 Task: Create a due date automation trigger when advanced on, 2 working days before a card is due add content with a description starting with resumeat 11:00 AM.
Action: Mouse moved to (1217, 99)
Screenshot: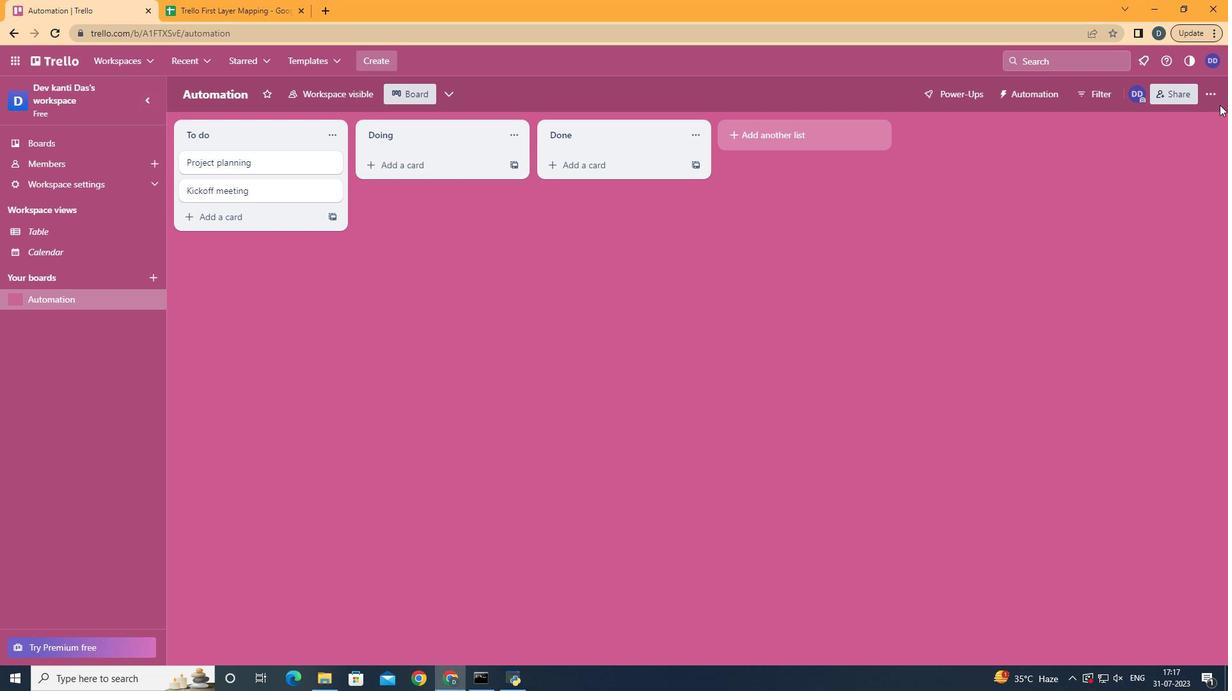 
Action: Mouse pressed left at (1217, 99)
Screenshot: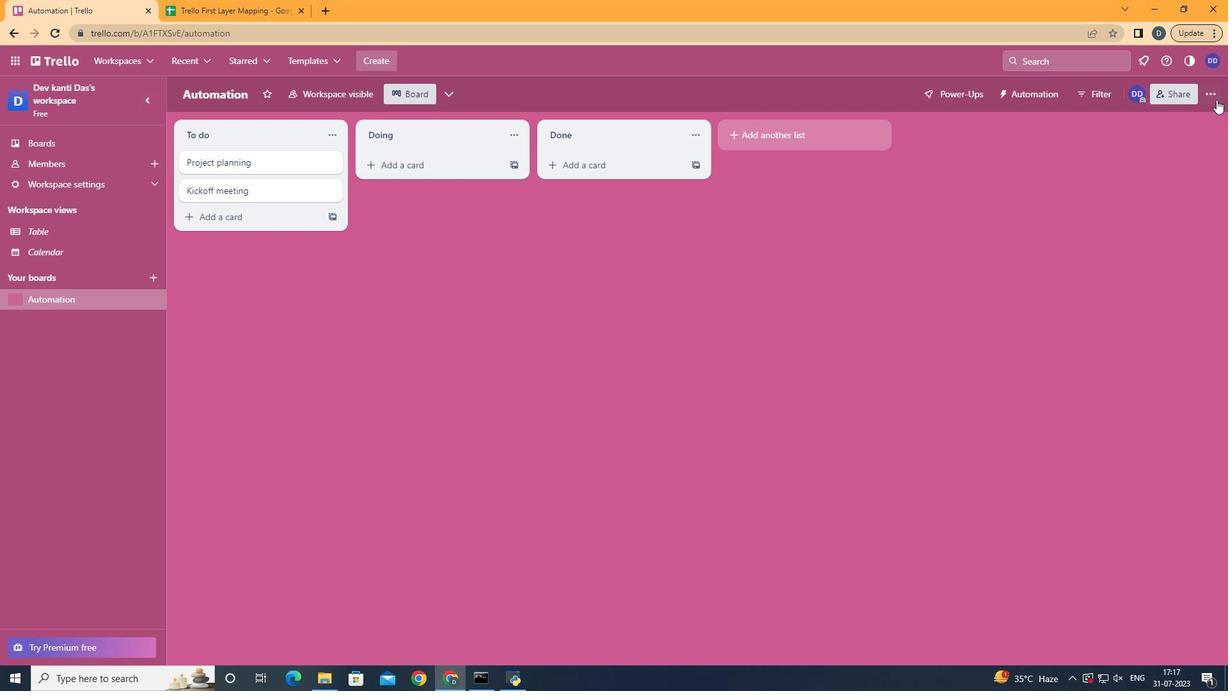 
Action: Mouse moved to (1123, 255)
Screenshot: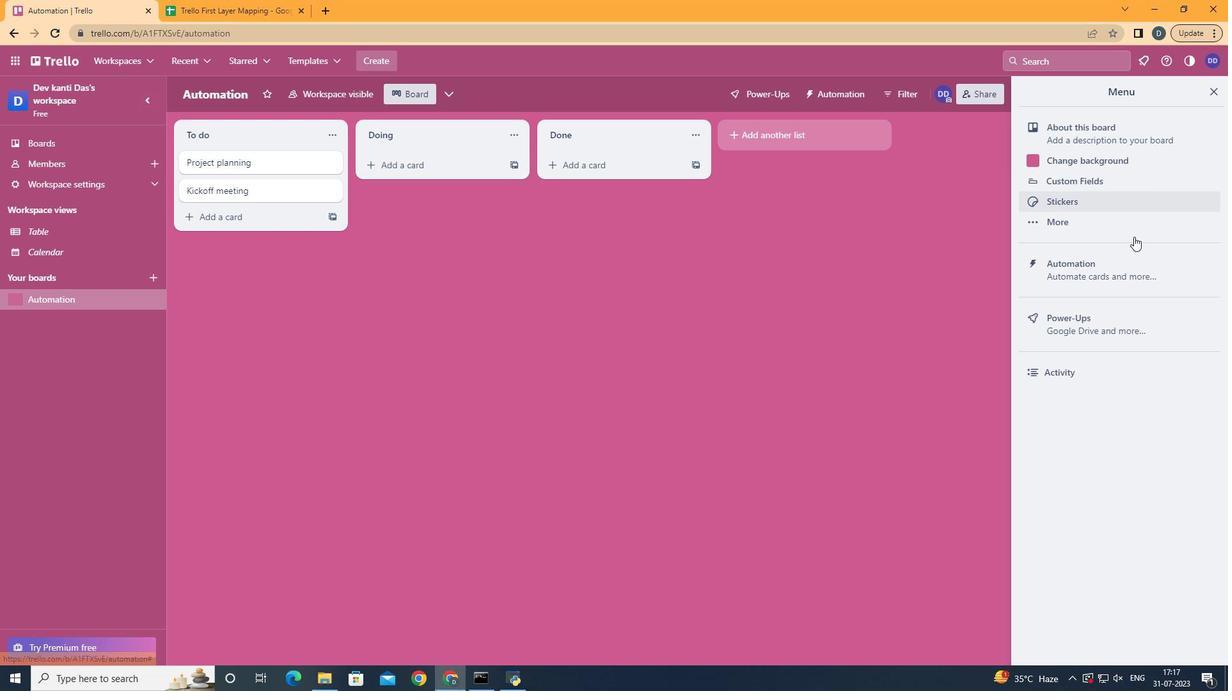 
Action: Mouse pressed left at (1123, 255)
Screenshot: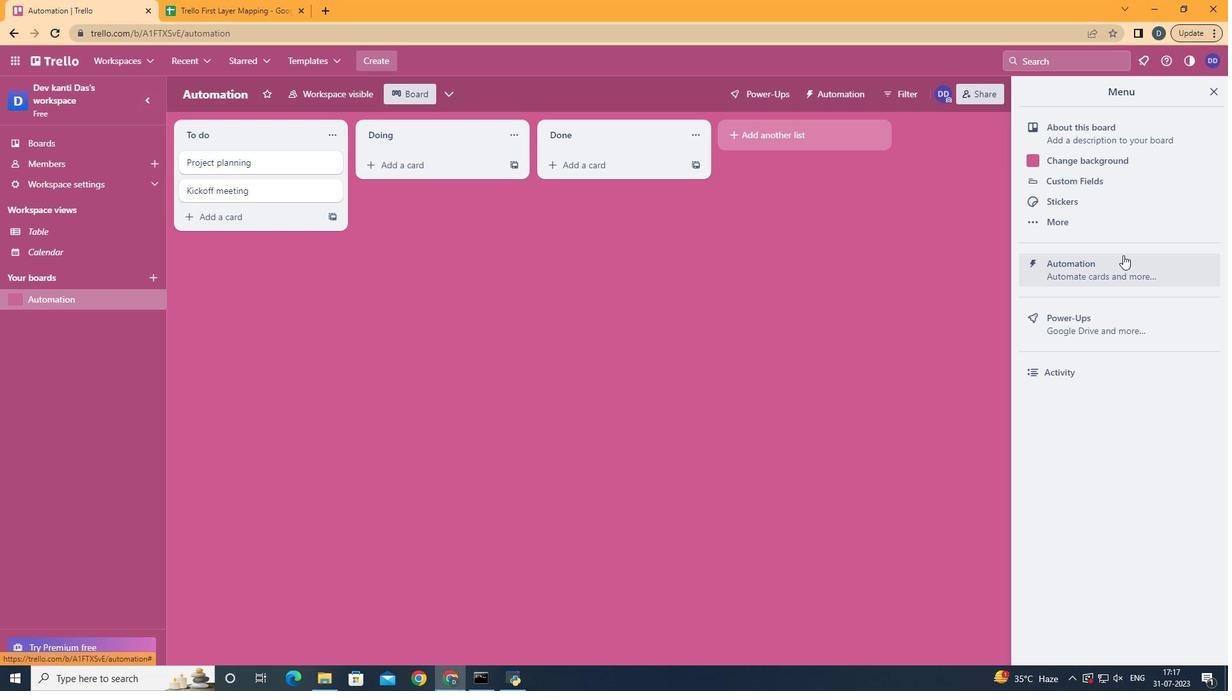 
Action: Mouse moved to (246, 262)
Screenshot: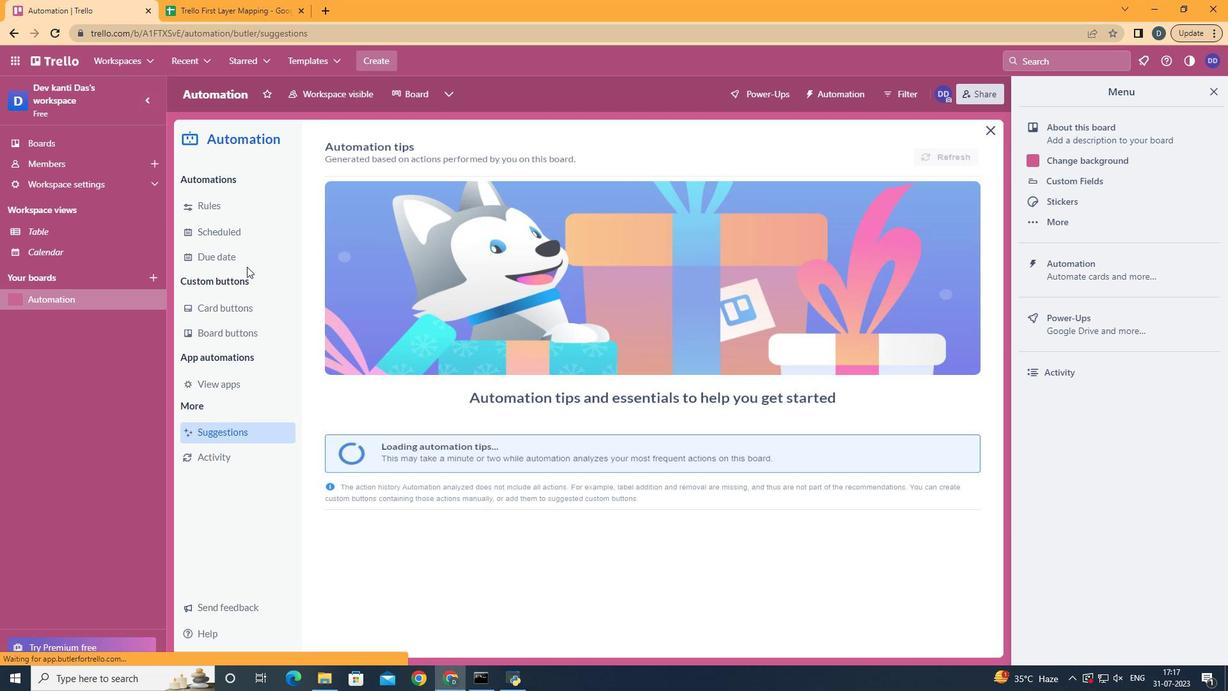 
Action: Mouse pressed left at (246, 262)
Screenshot: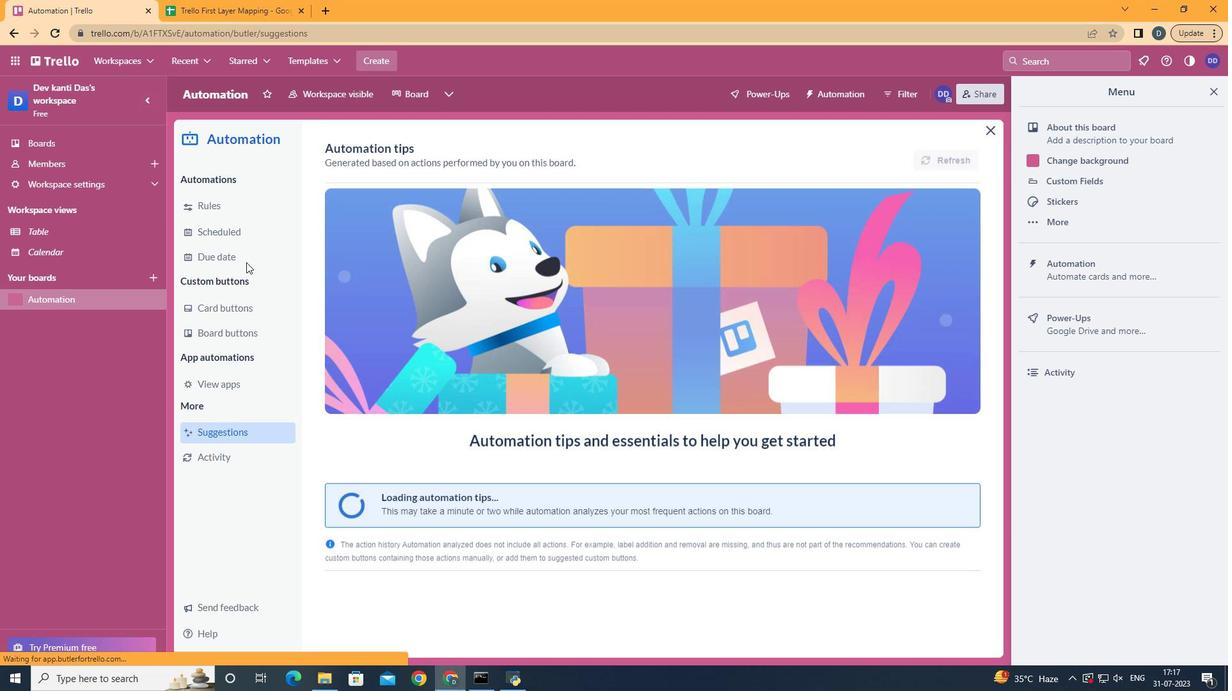 
Action: Mouse moved to (893, 153)
Screenshot: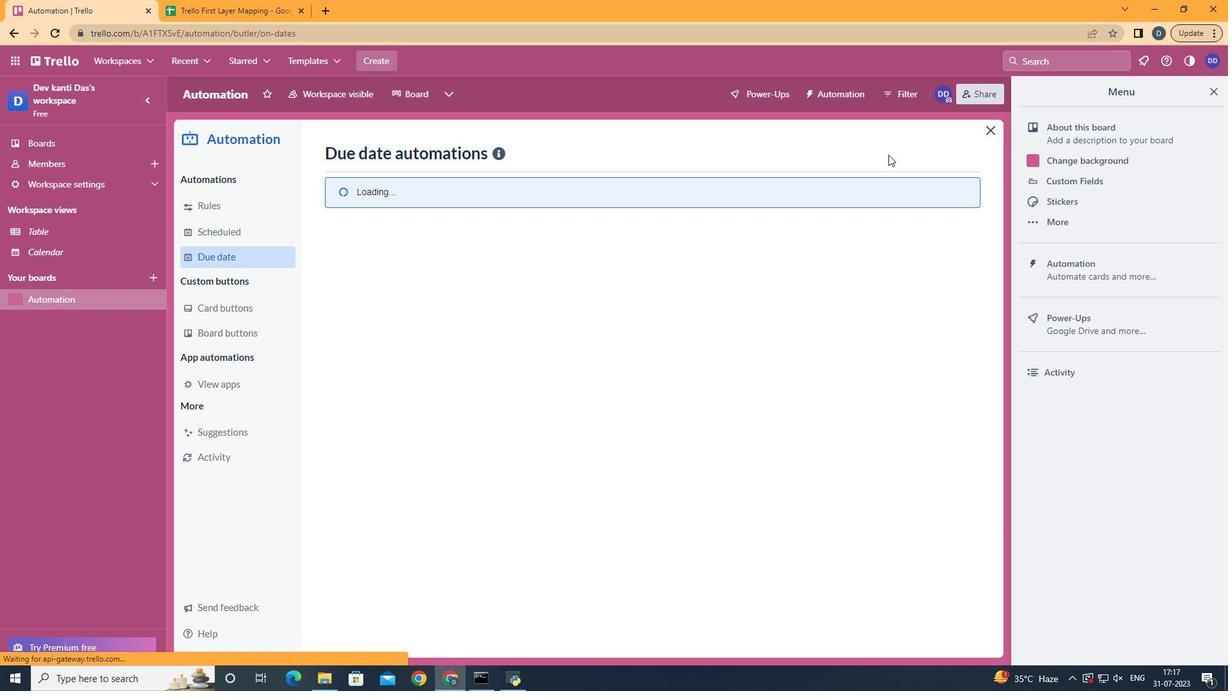 
Action: Mouse pressed left at (893, 153)
Screenshot: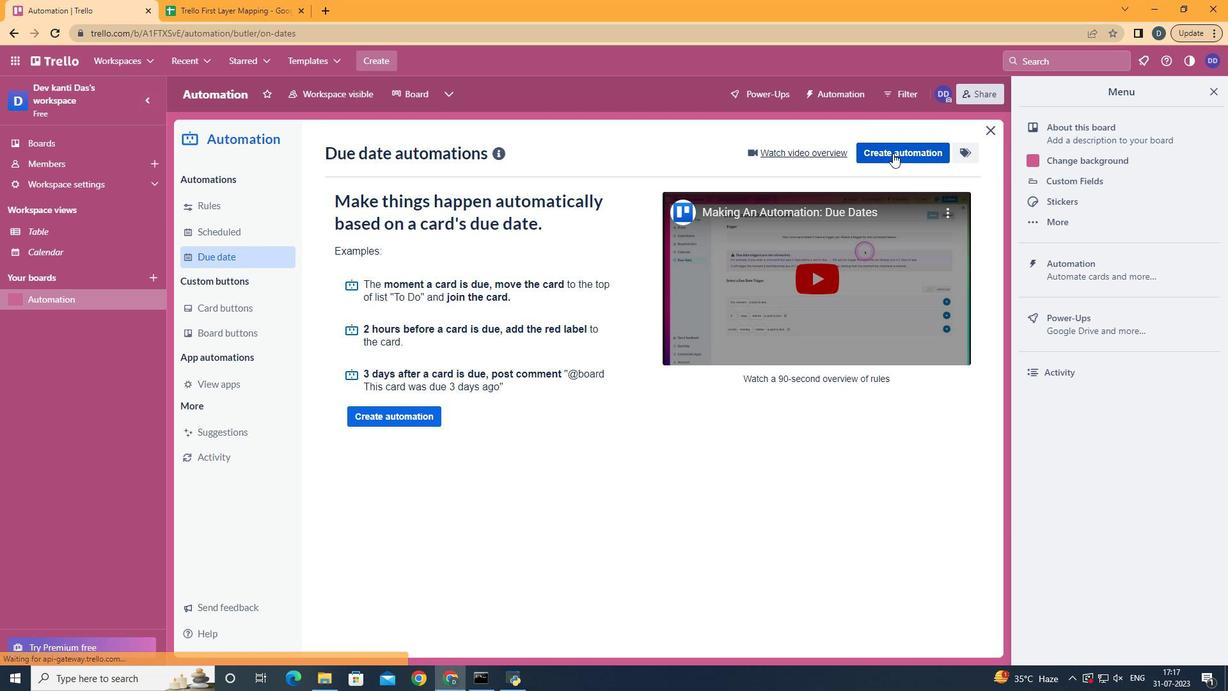 
Action: Mouse moved to (762, 275)
Screenshot: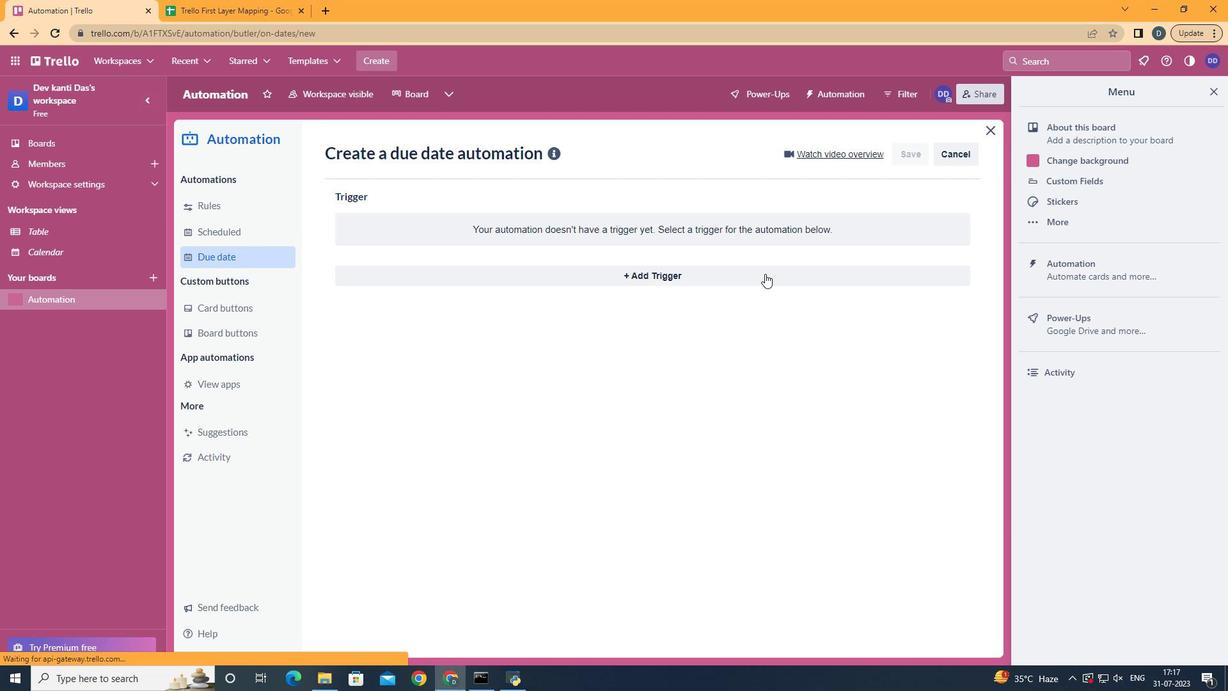 
Action: Mouse pressed left at (762, 275)
Screenshot: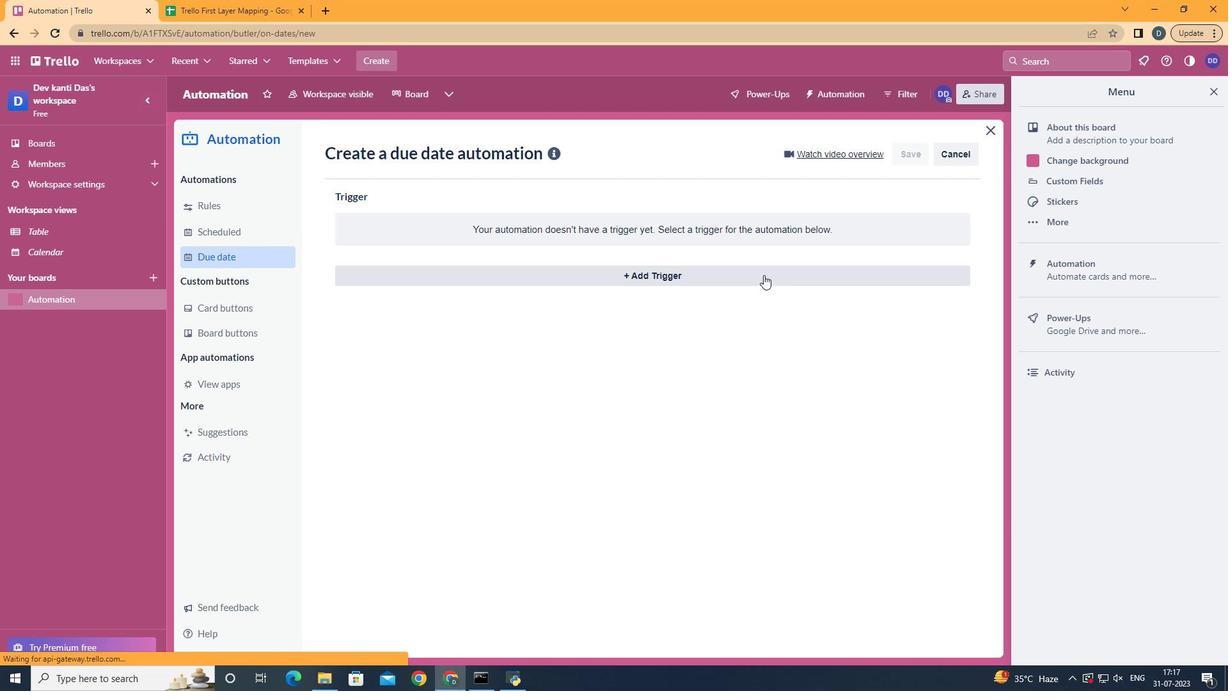 
Action: Mouse moved to (418, 513)
Screenshot: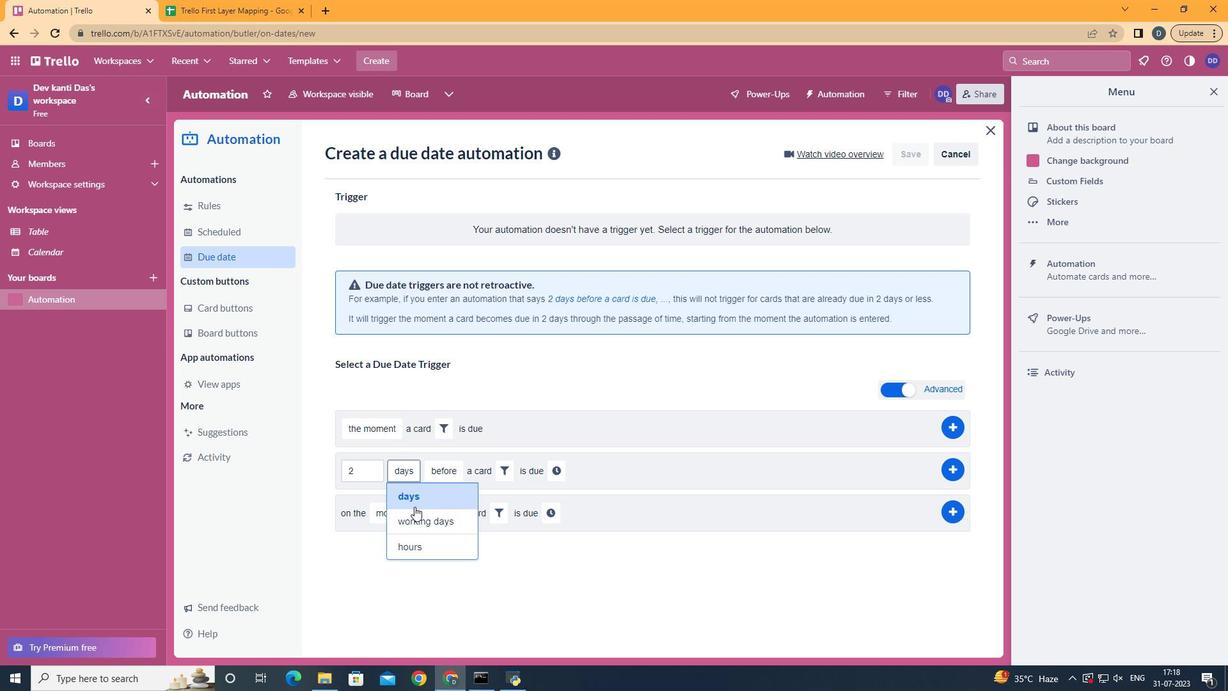 
Action: Mouse pressed left at (418, 513)
Screenshot: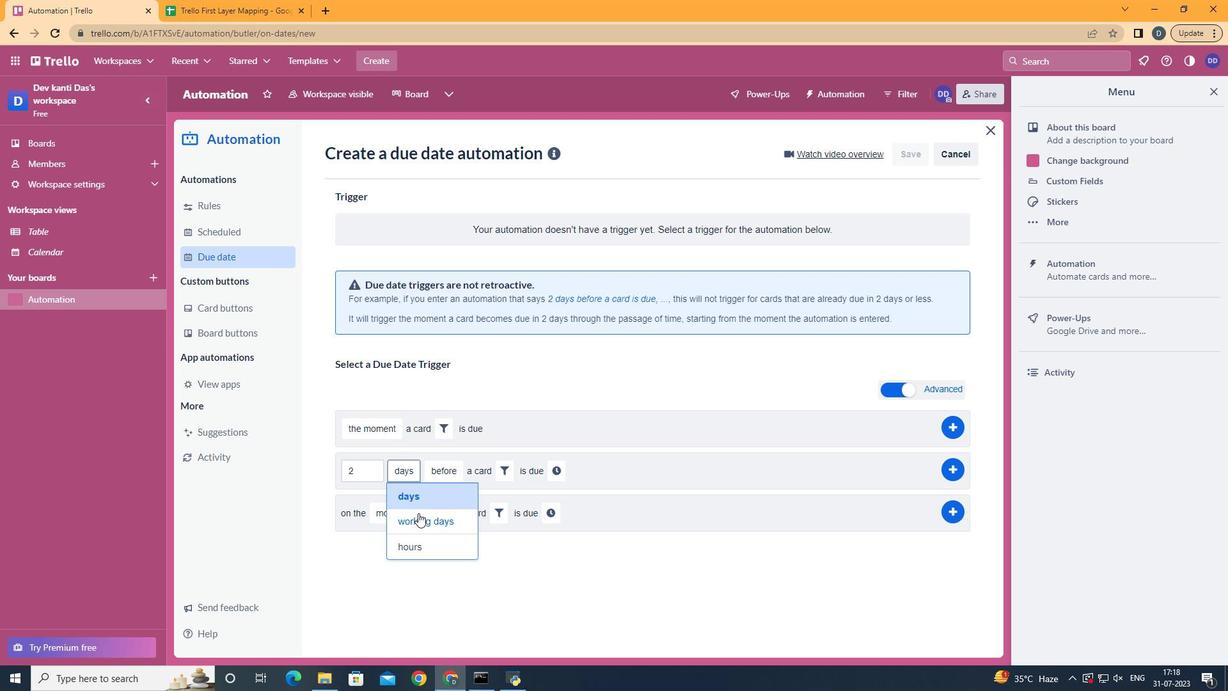 
Action: Mouse moved to (540, 475)
Screenshot: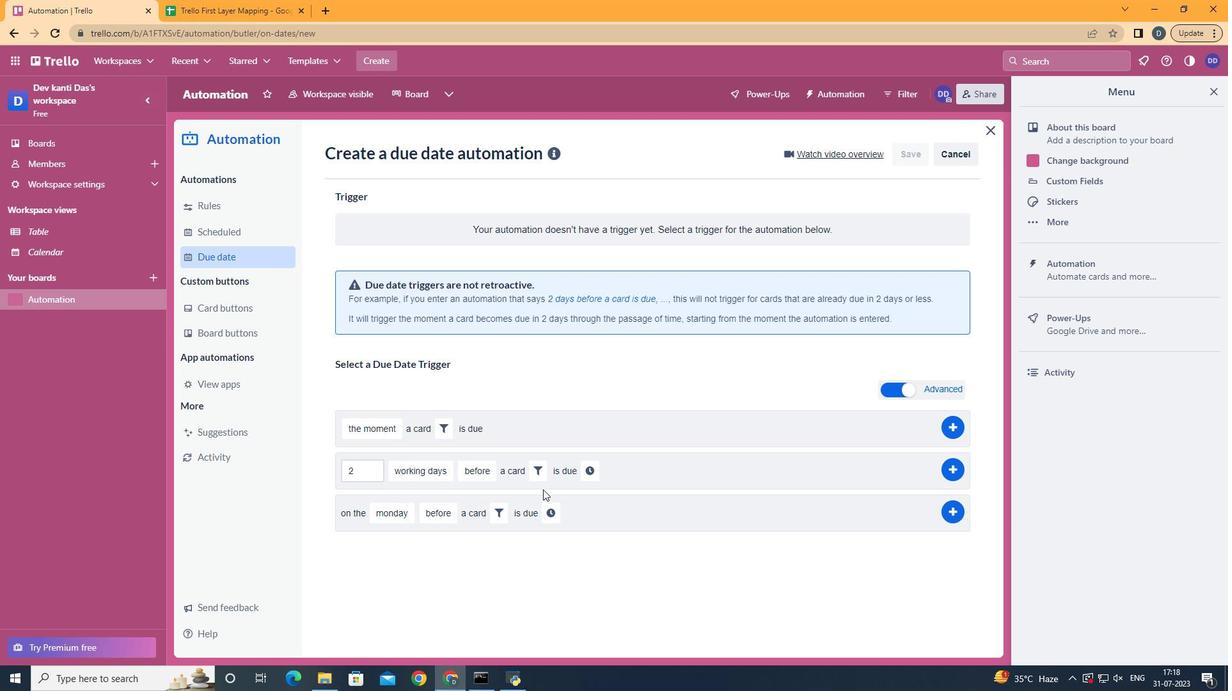 
Action: Mouse pressed left at (540, 475)
Screenshot: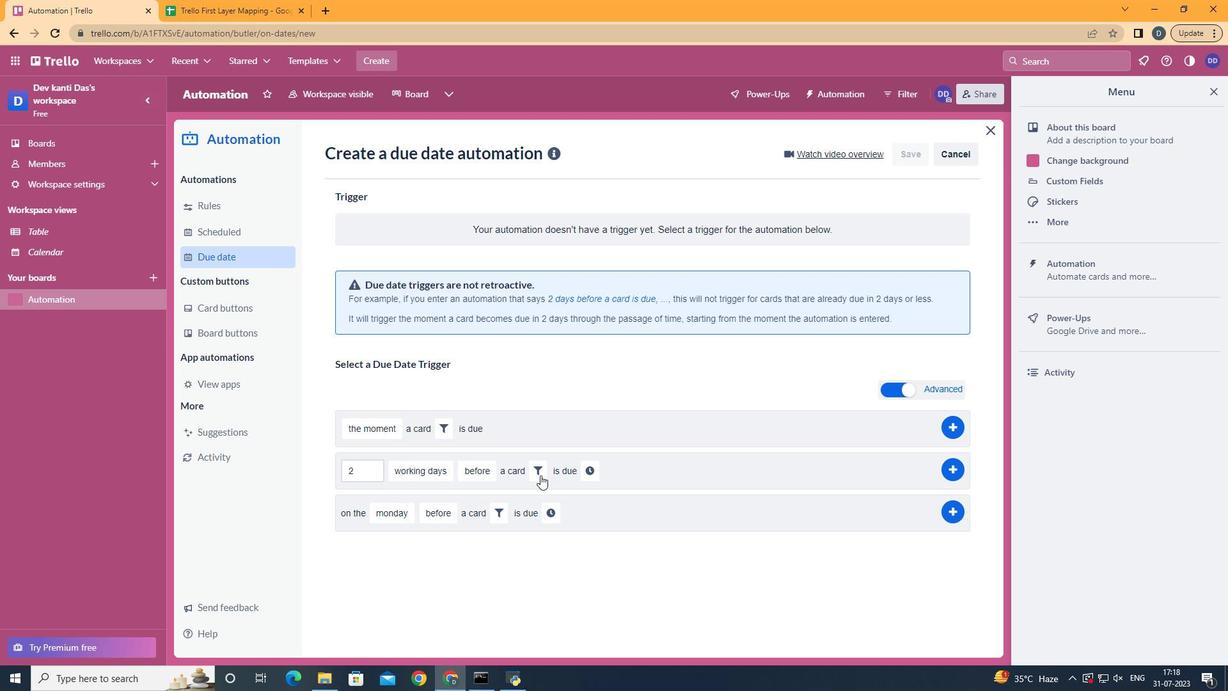 
Action: Mouse moved to (695, 511)
Screenshot: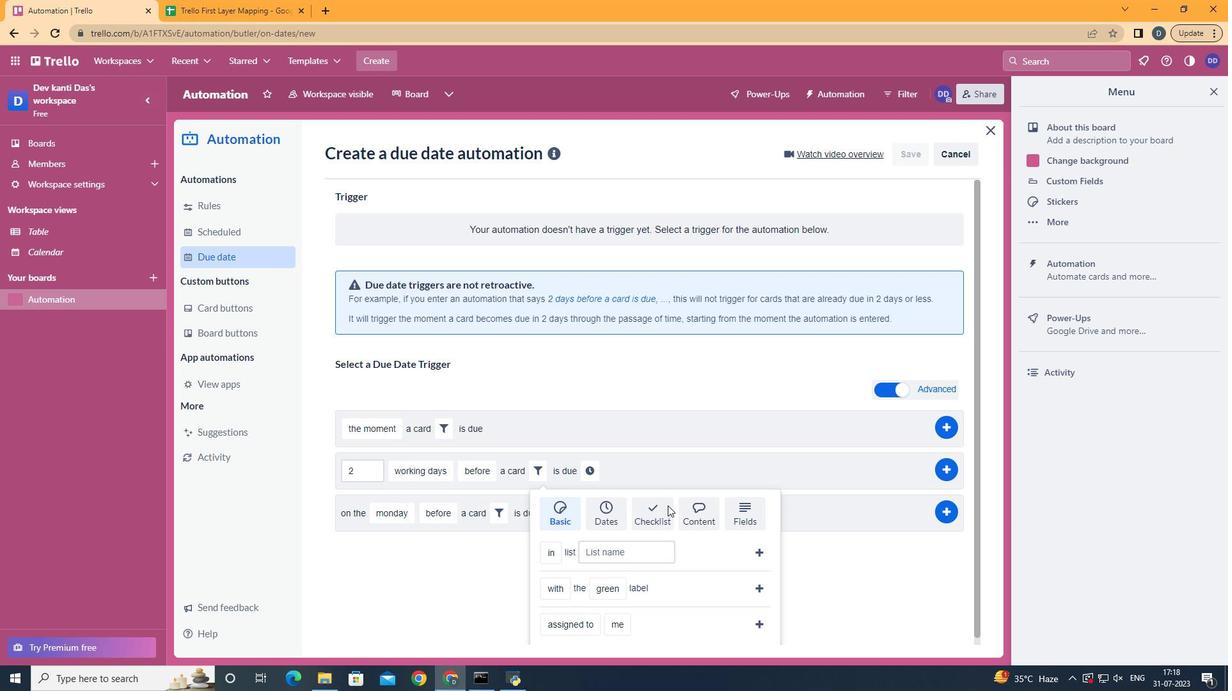 
Action: Mouse pressed left at (695, 511)
Screenshot: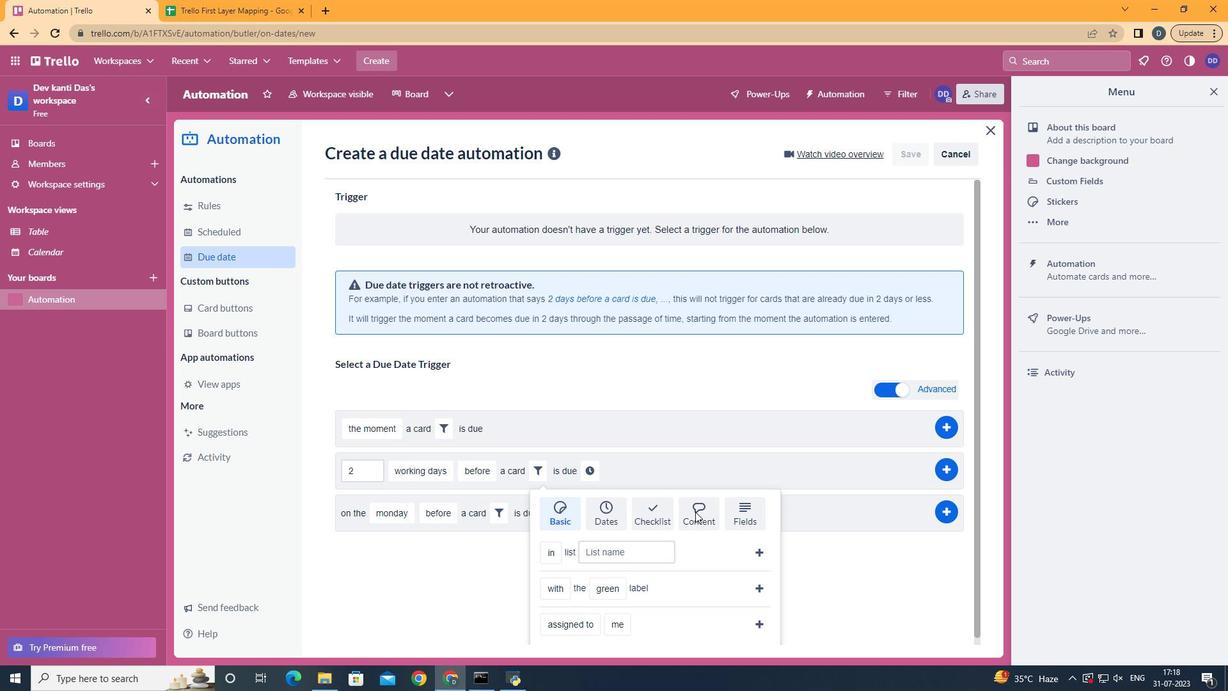 
Action: Mouse moved to (589, 603)
Screenshot: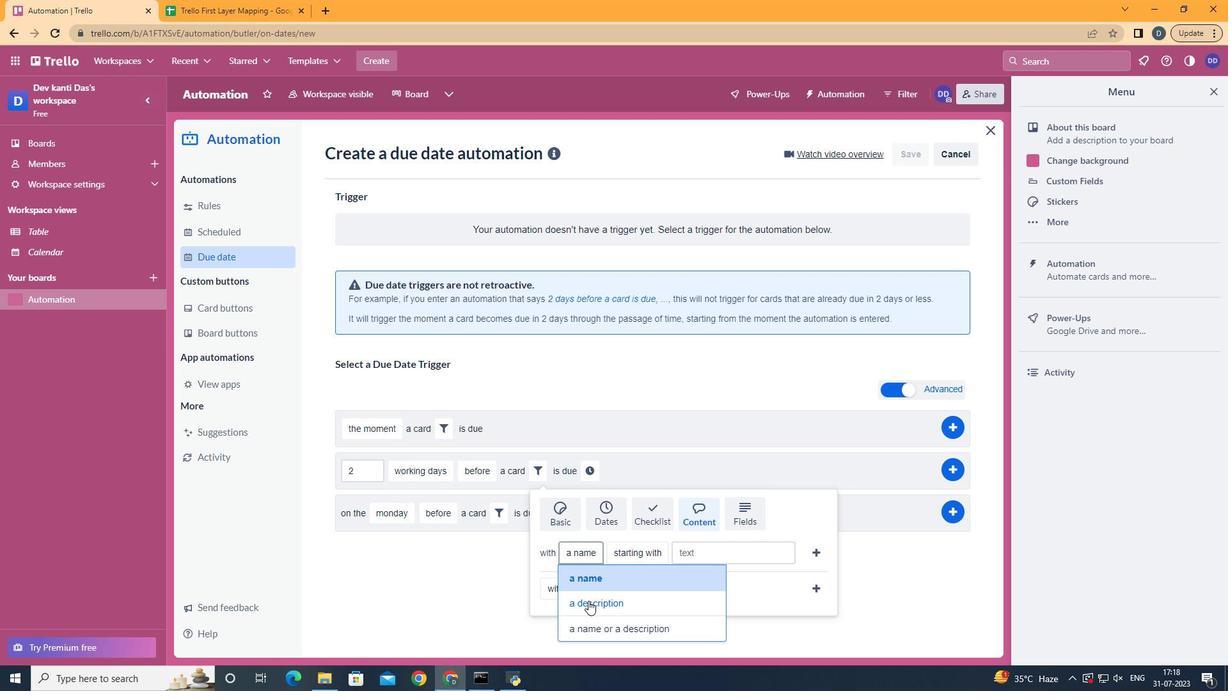 
Action: Mouse pressed left at (589, 603)
Screenshot: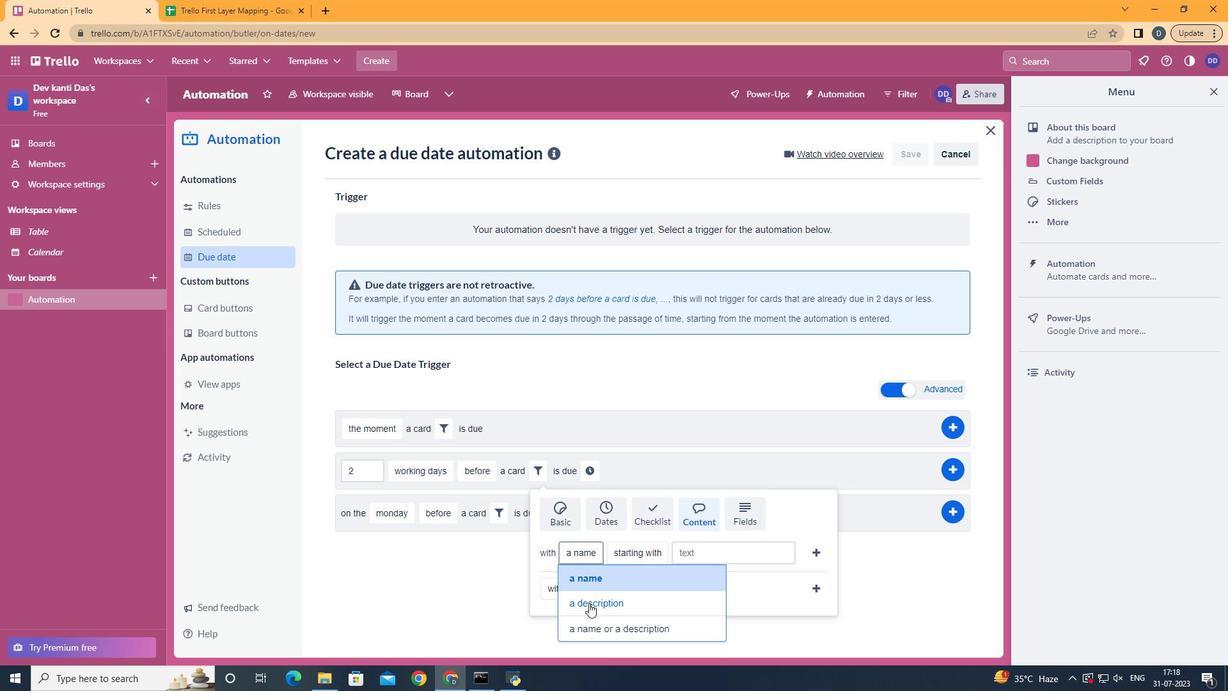 
Action: Mouse moved to (691, 396)
Screenshot: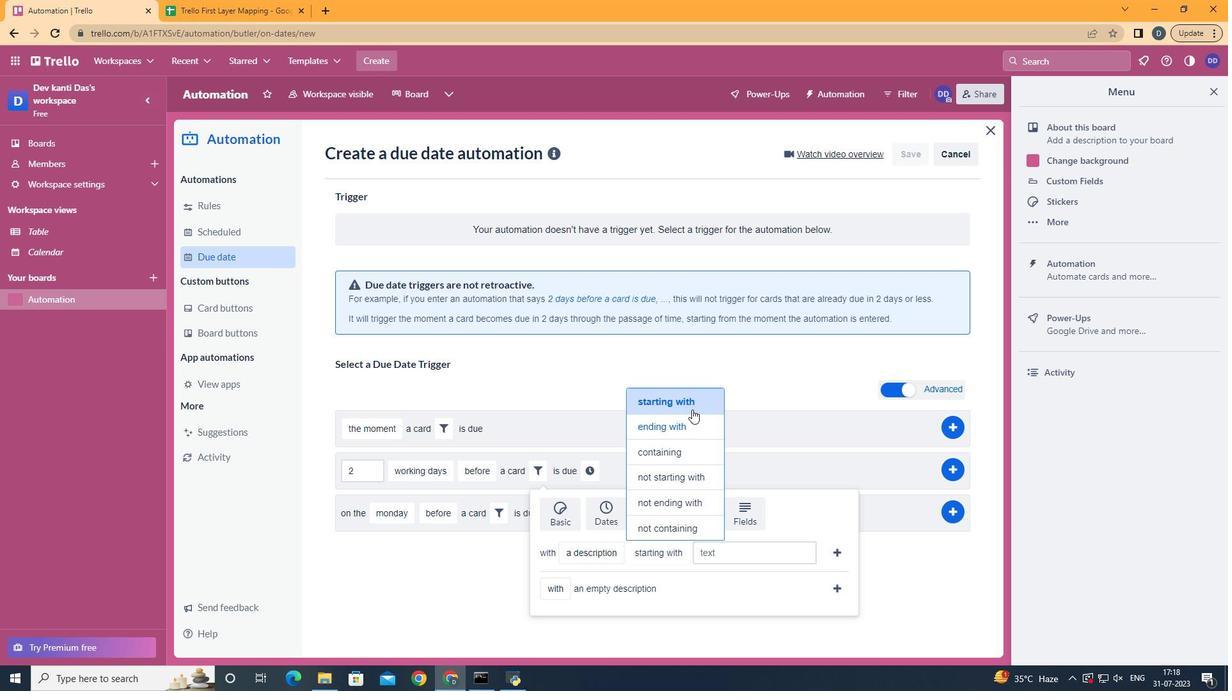 
Action: Mouse pressed left at (691, 396)
Screenshot: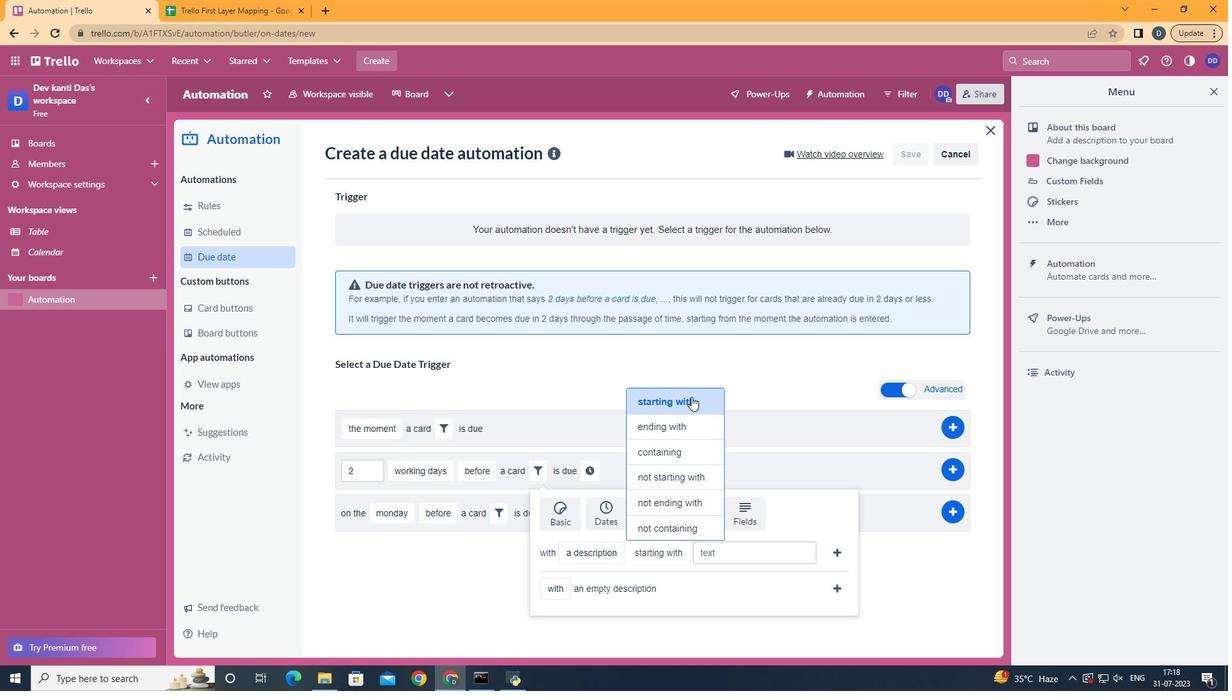 
Action: Mouse moved to (724, 554)
Screenshot: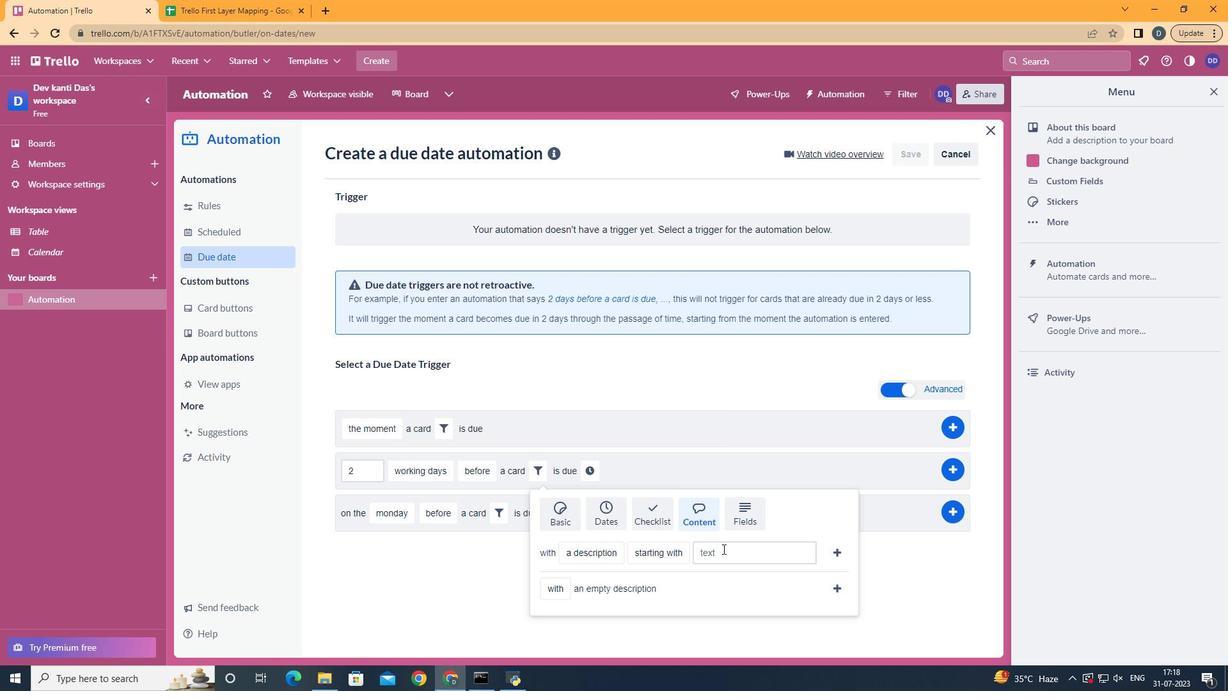 
Action: Mouse pressed left at (724, 554)
Screenshot: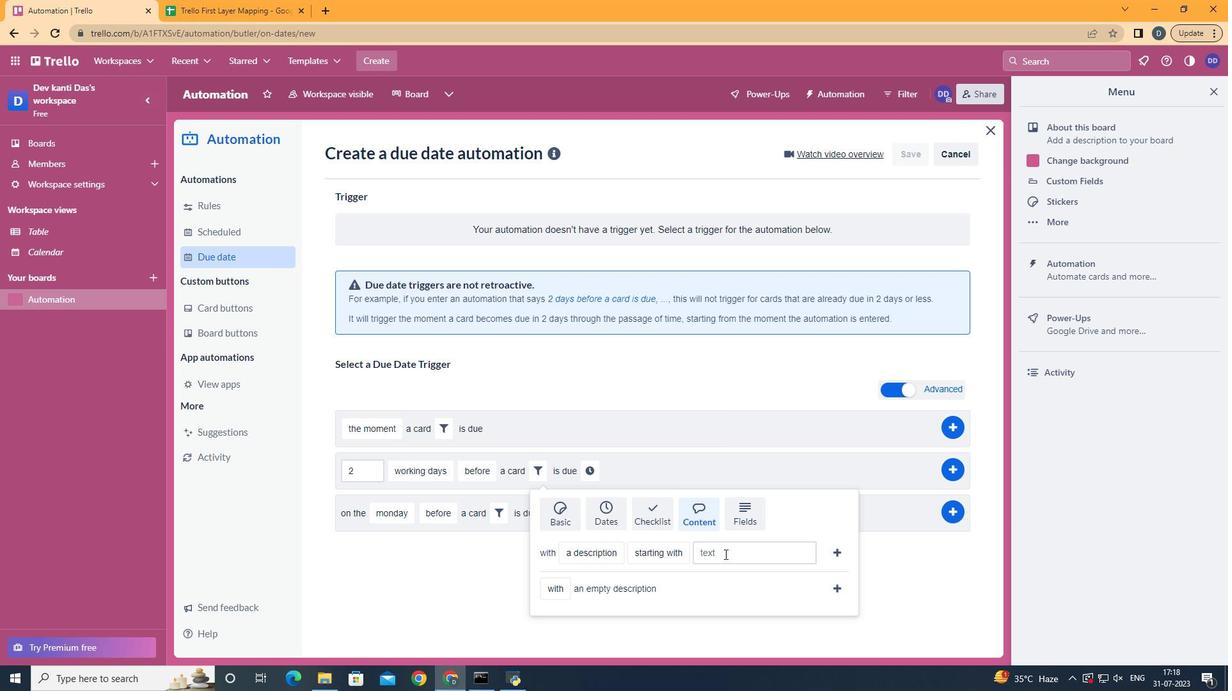 
Action: Key pressed <Key.shift>Resume
Screenshot: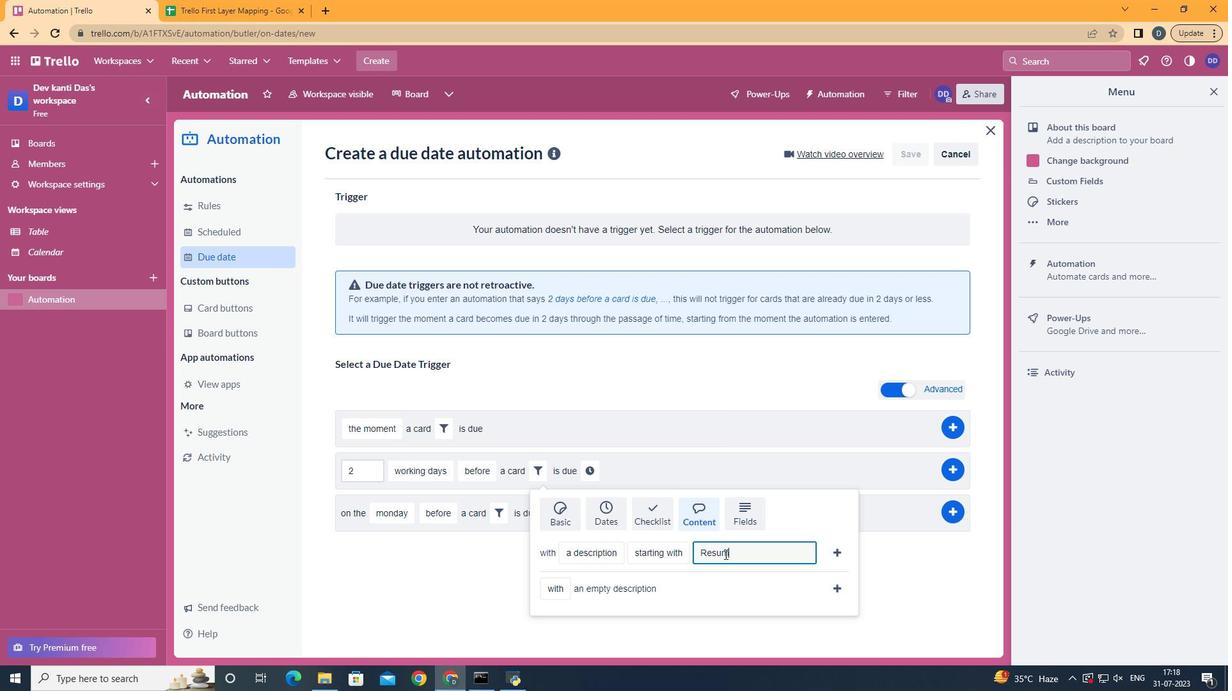 
Action: Mouse moved to (835, 556)
Screenshot: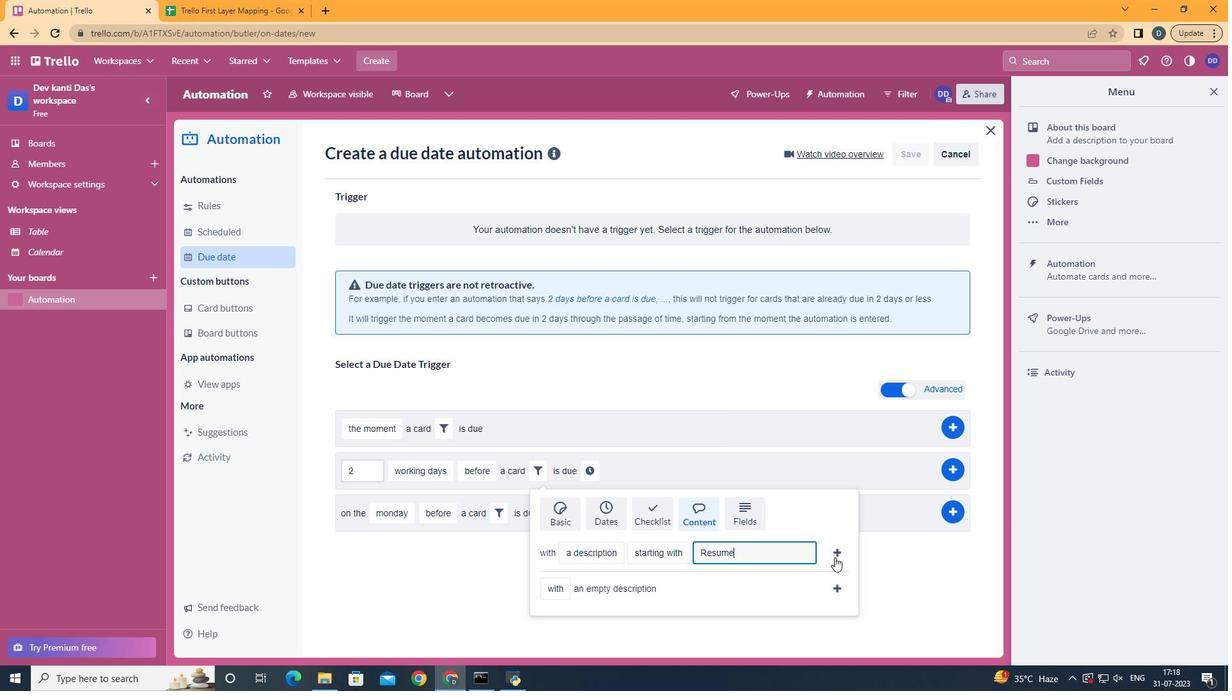 
Action: Mouse pressed left at (835, 556)
Screenshot: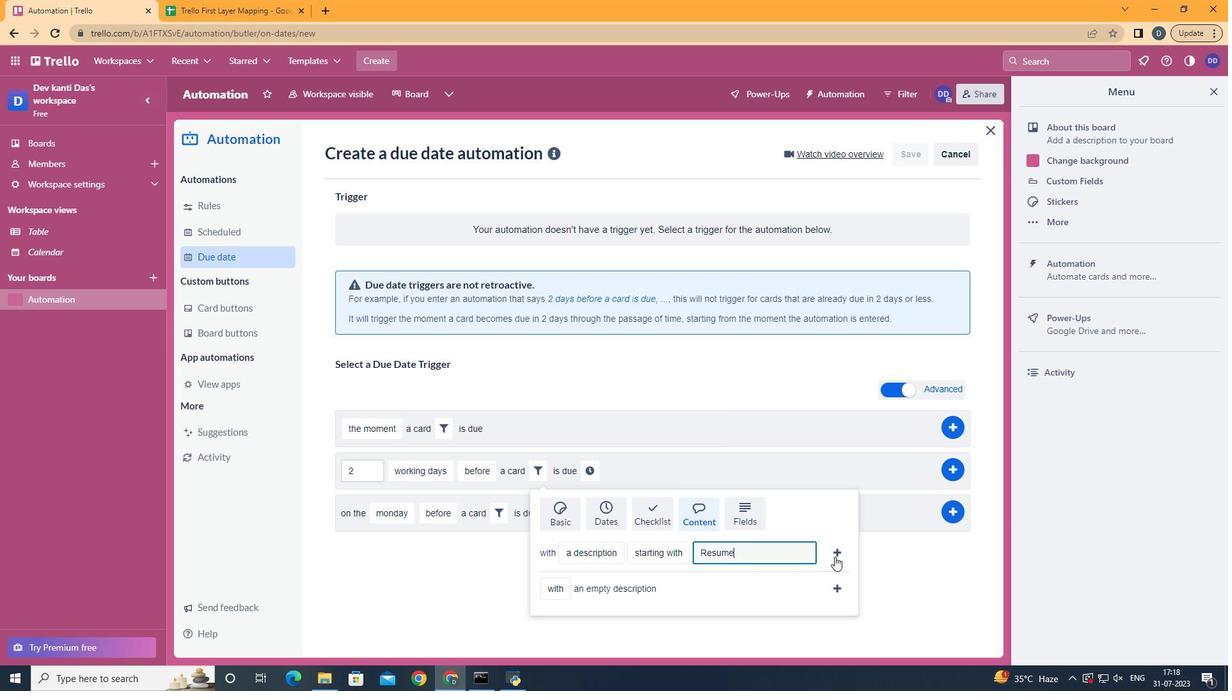 
Action: Mouse moved to (782, 468)
Screenshot: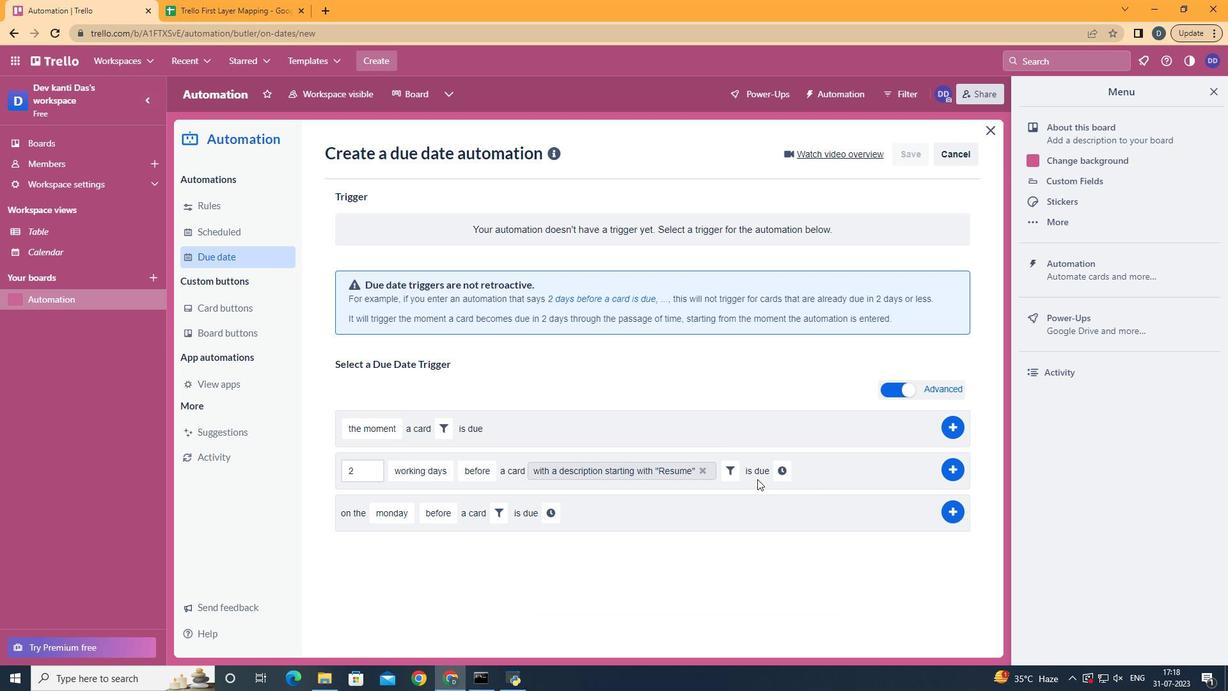
Action: Mouse pressed left at (782, 468)
Screenshot: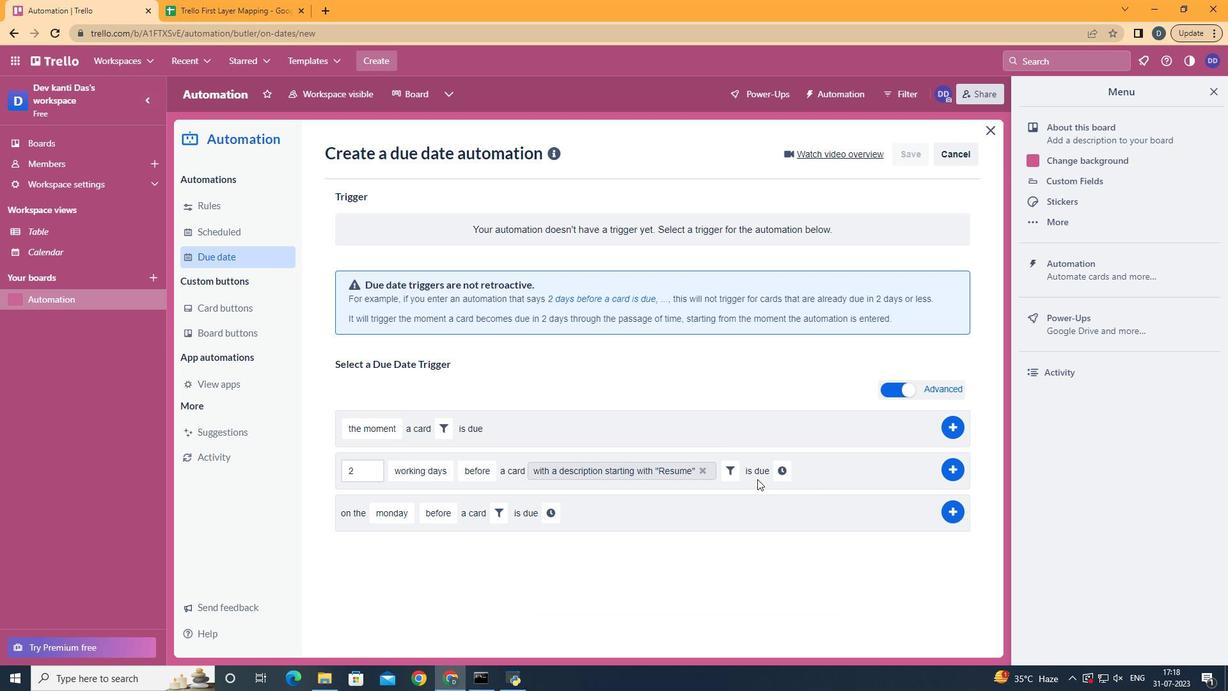 
Action: Mouse moved to (819, 476)
Screenshot: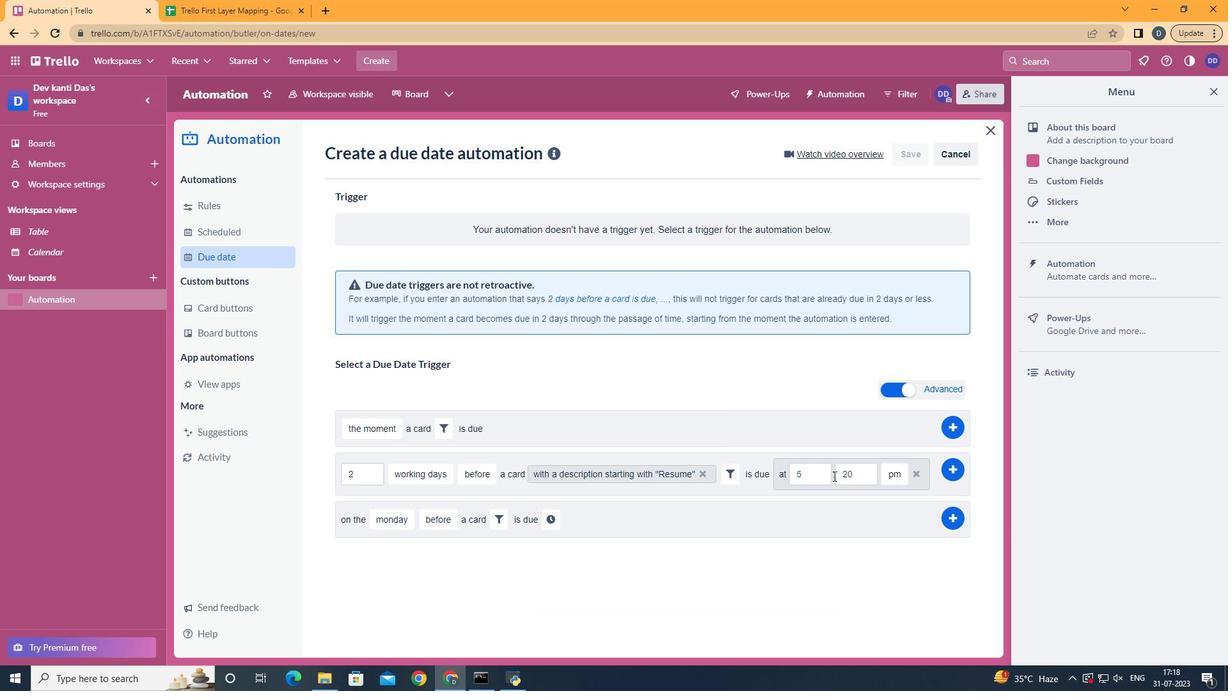 
Action: Mouse pressed left at (819, 476)
Screenshot: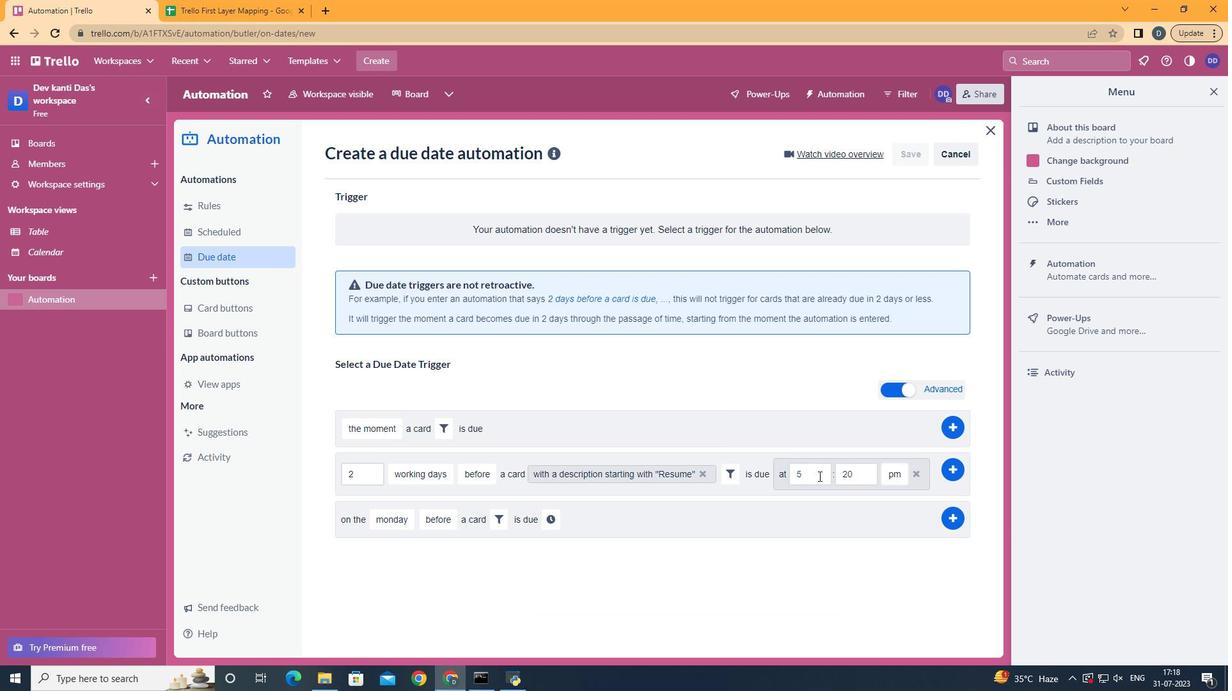 
Action: Key pressed <Key.backspace>11
Screenshot: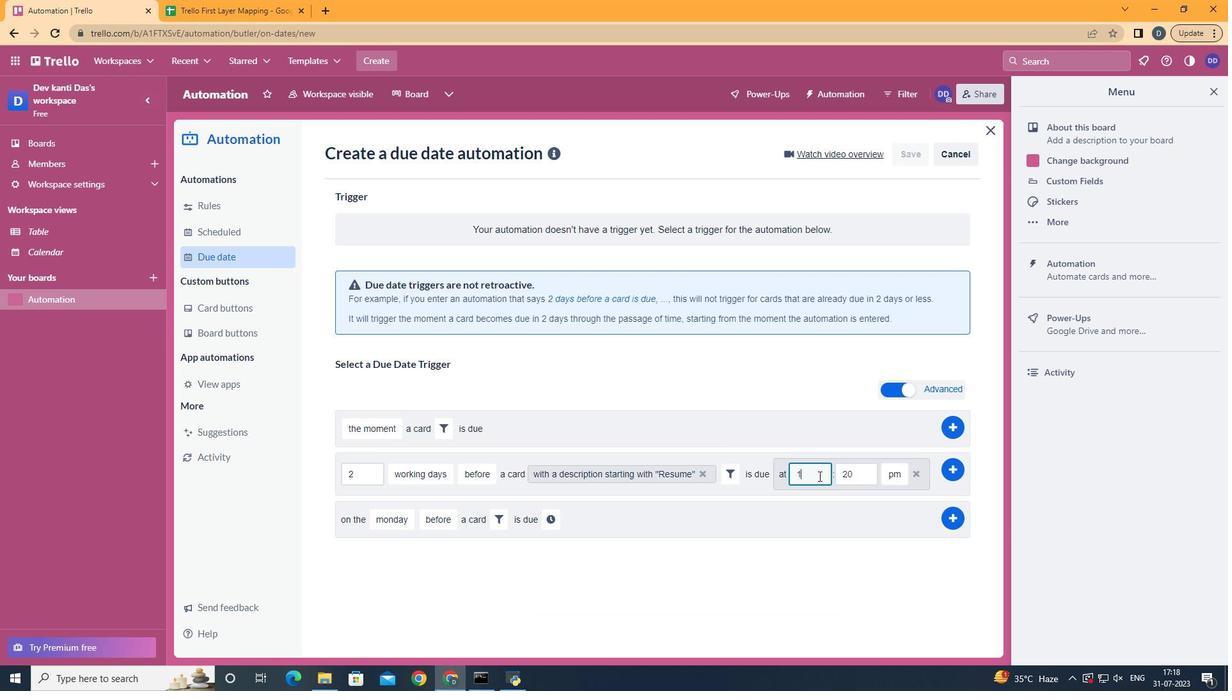 
Action: Mouse moved to (861, 469)
Screenshot: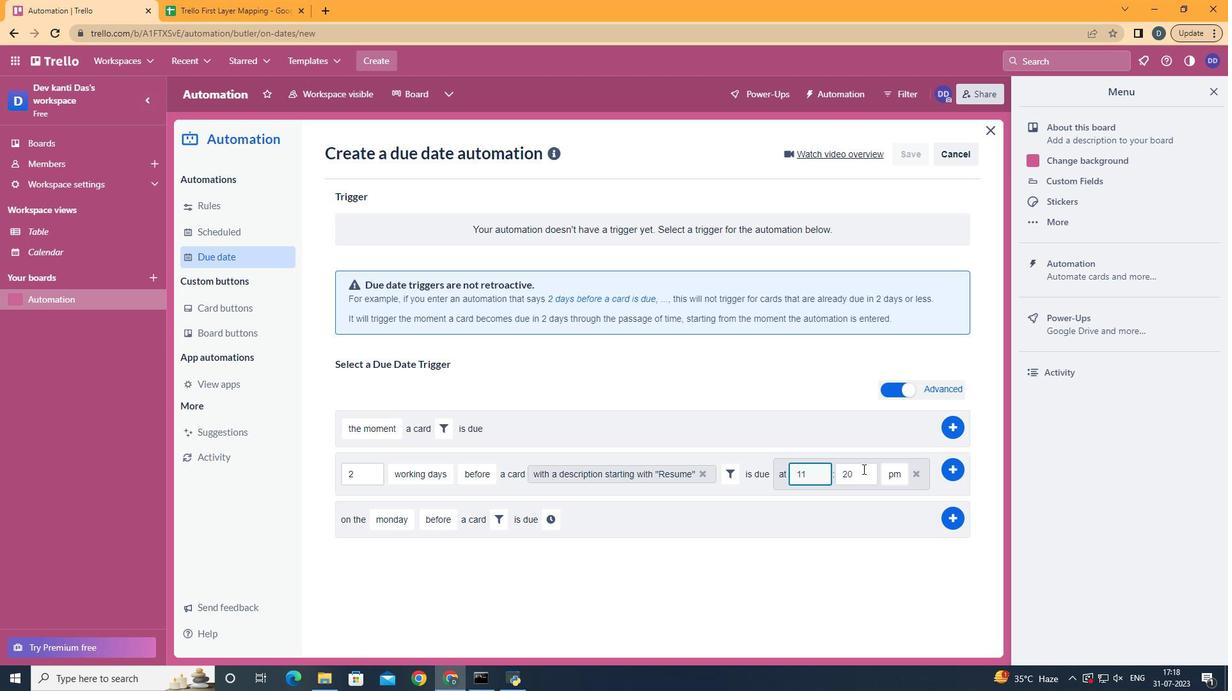 
Action: Mouse pressed left at (861, 469)
Screenshot: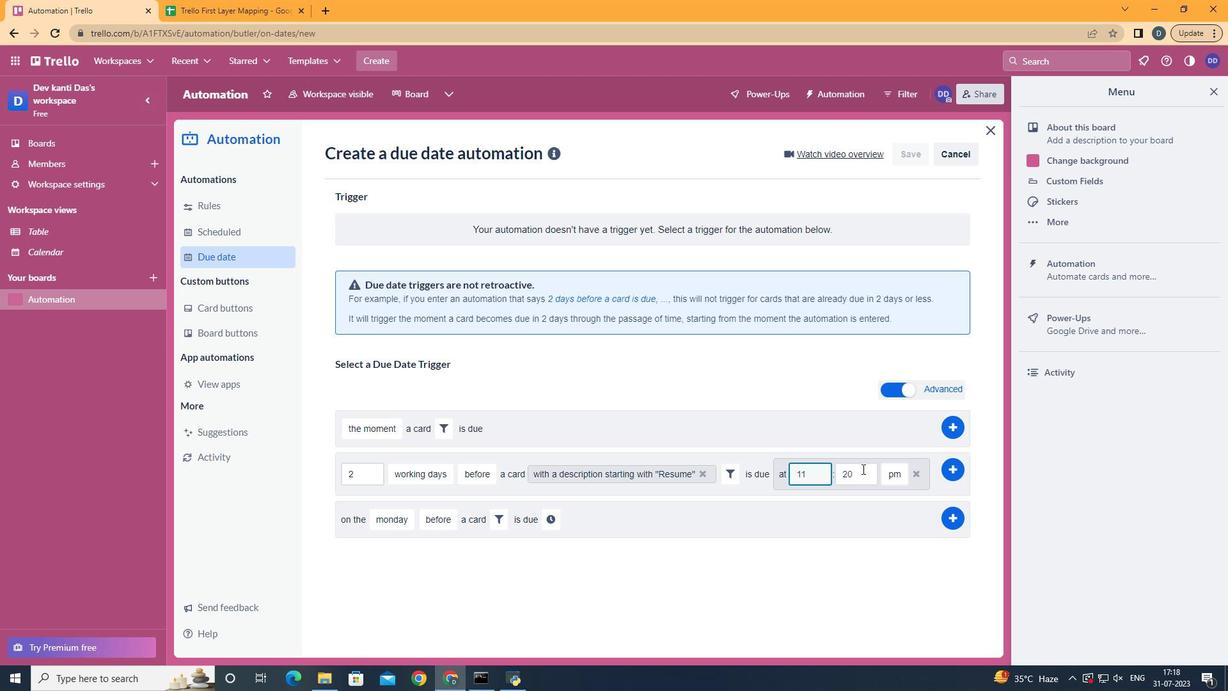 
Action: Key pressed <Key.backspace>
Screenshot: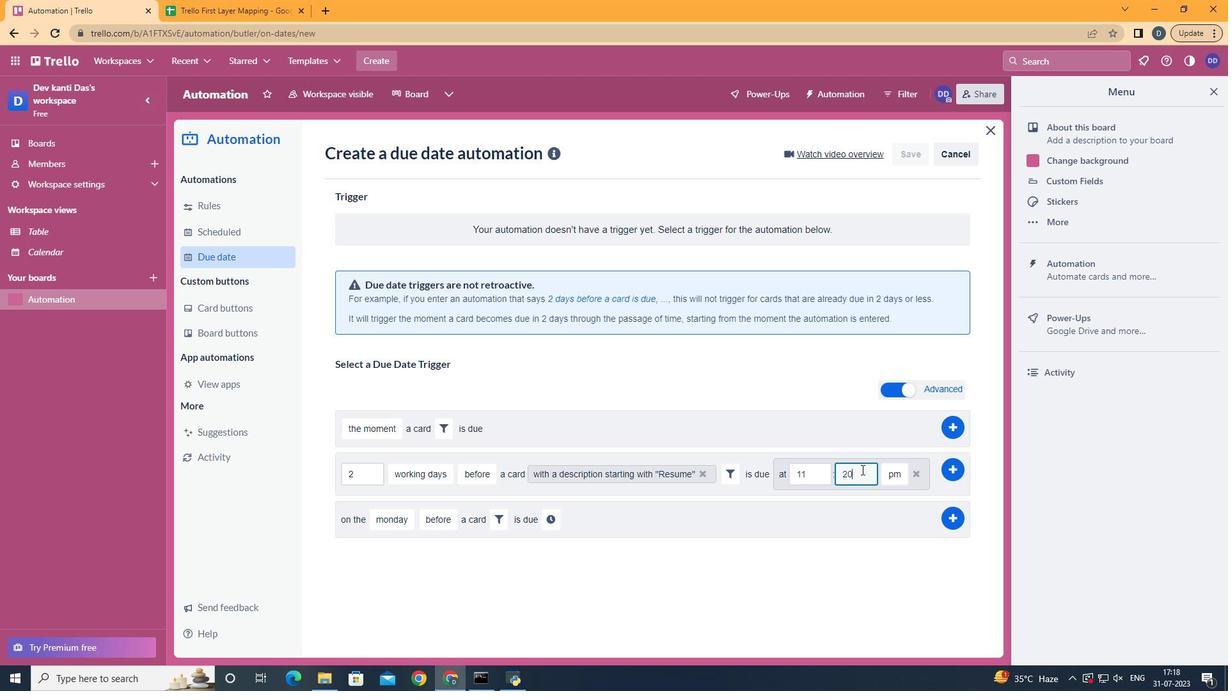 
Action: Mouse moved to (861, 469)
Screenshot: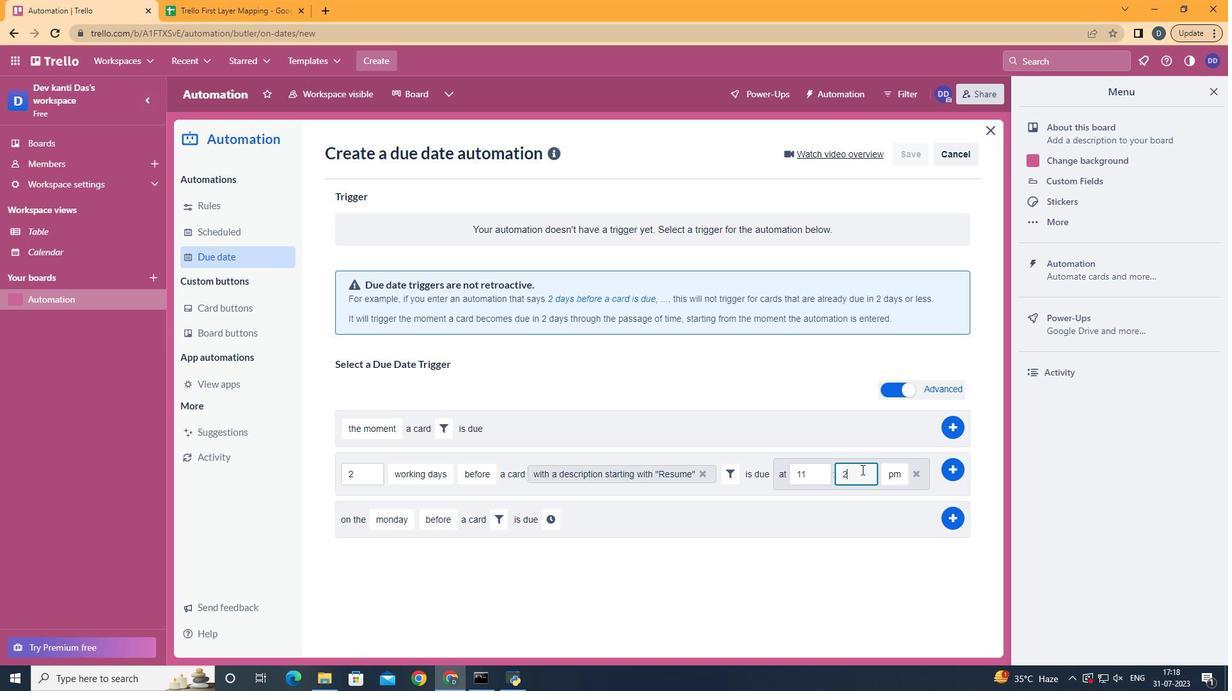 
Action: Key pressed <Key.backspace>00
Screenshot: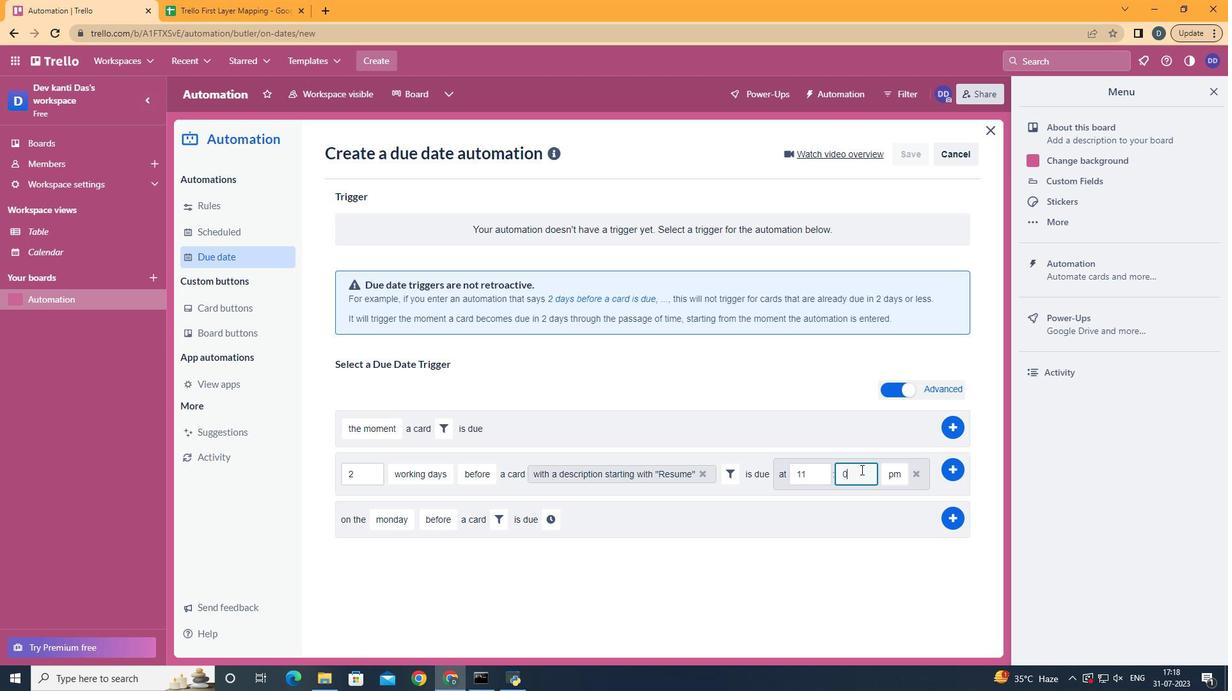 
Action: Mouse moved to (902, 498)
Screenshot: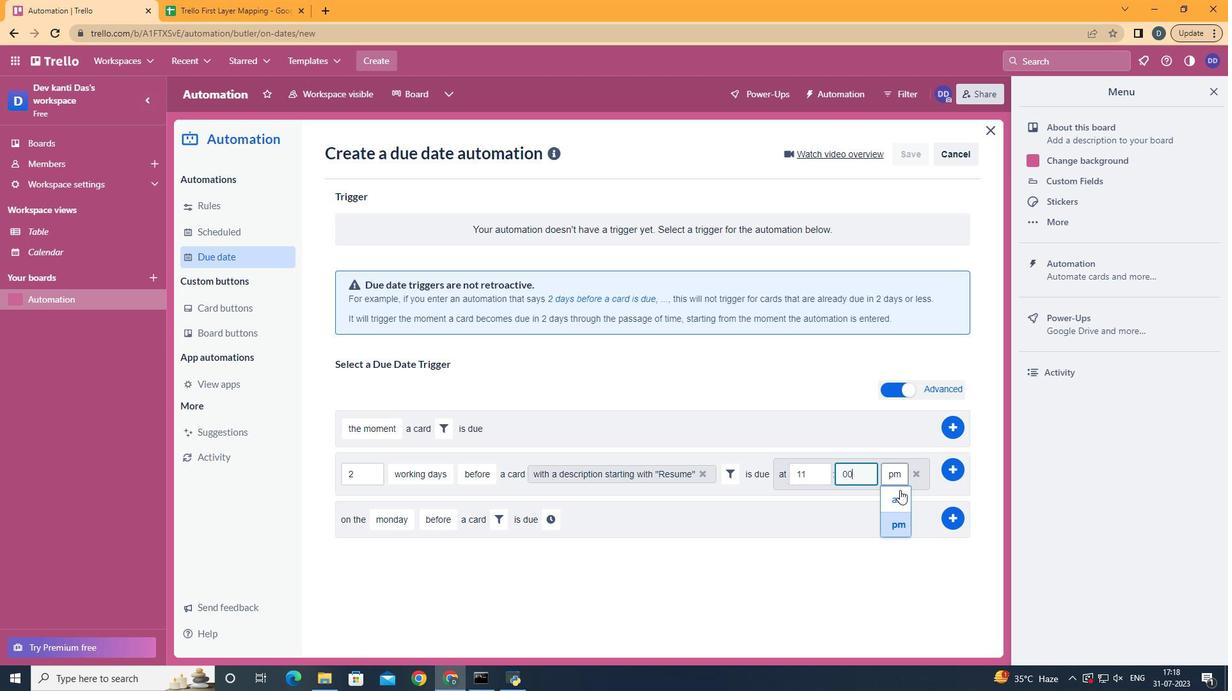 
Action: Mouse pressed left at (902, 498)
Screenshot: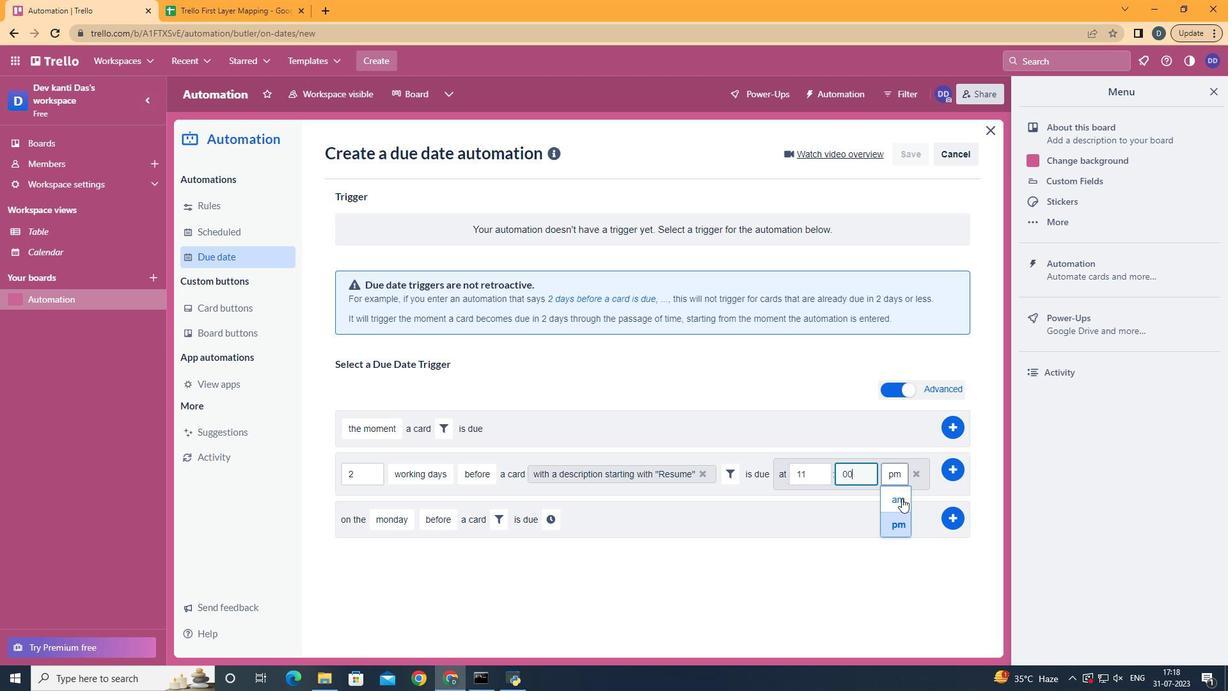 
Action: Mouse moved to (961, 470)
Screenshot: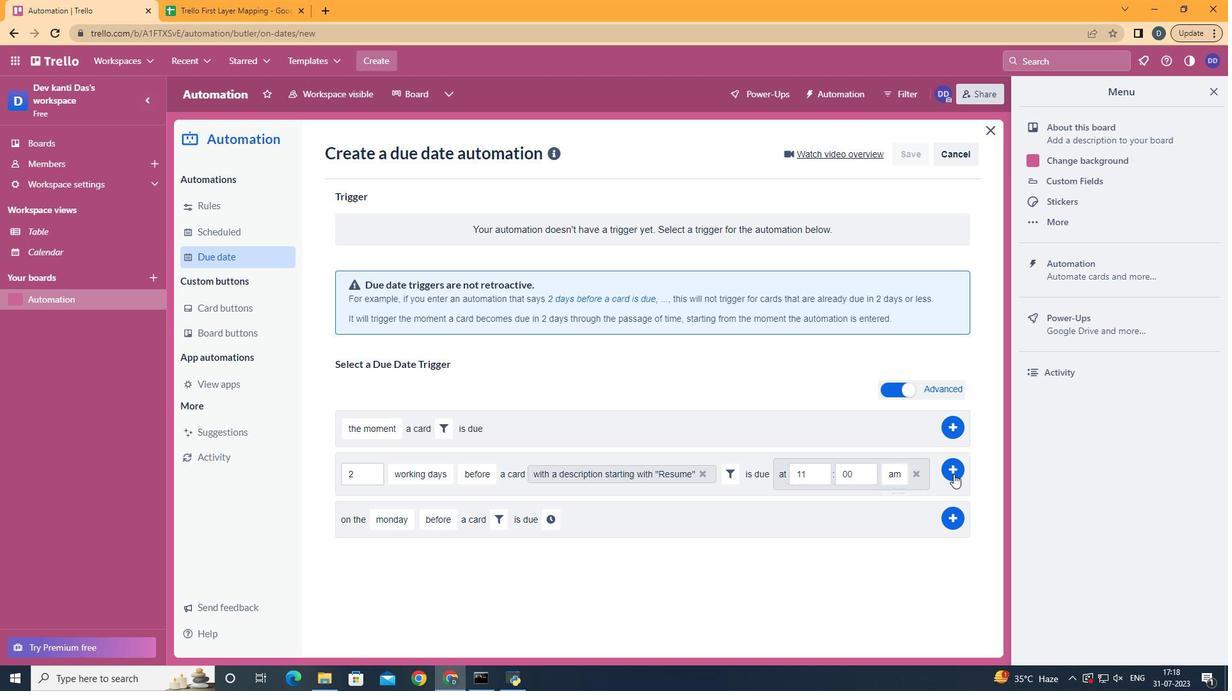 
Action: Mouse pressed left at (961, 470)
Screenshot: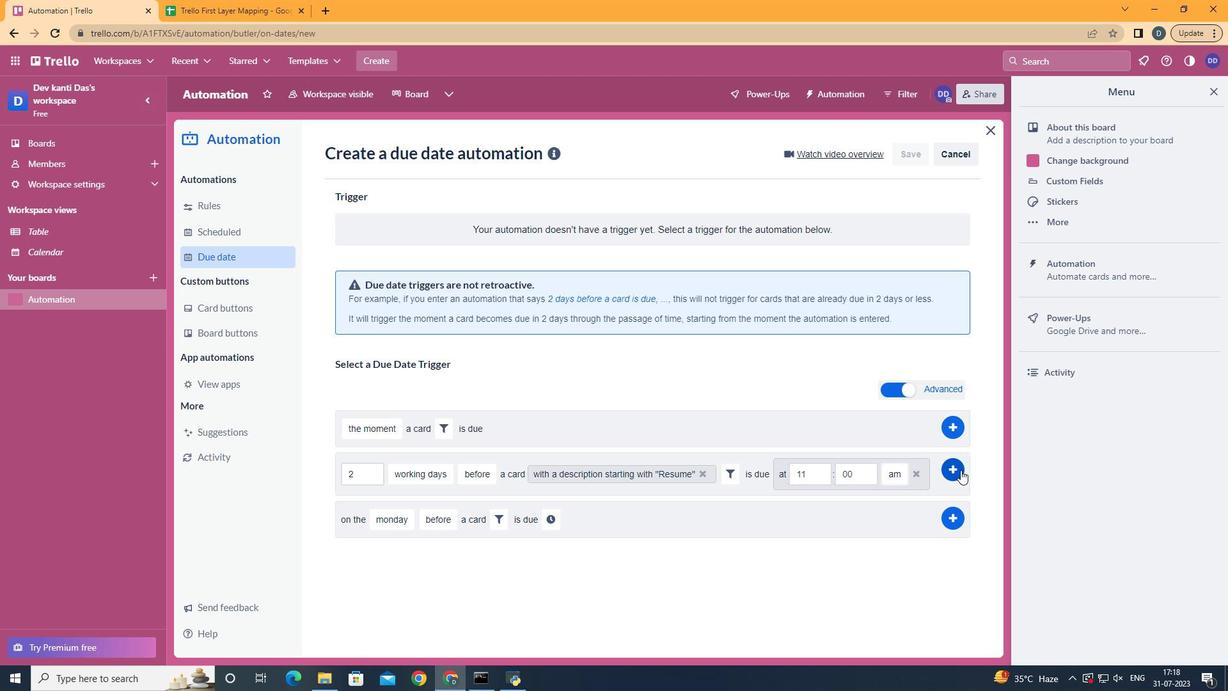 
Action: Mouse moved to (395, 326)
Screenshot: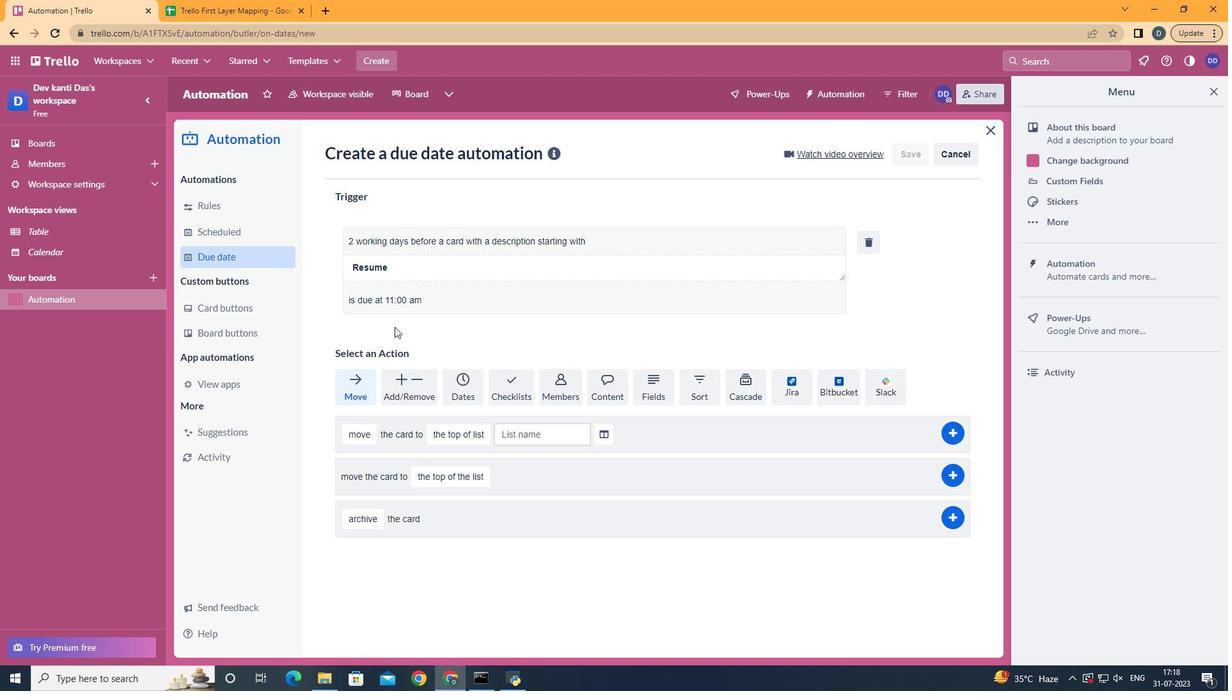 
